 Task: Add the task  Add support for real-time multiplayer gaming to the section DevOps Drift in the project WolfTech and add a Due Date to the respective task as 2023/09/10.
Action: Mouse moved to (34, 338)
Screenshot: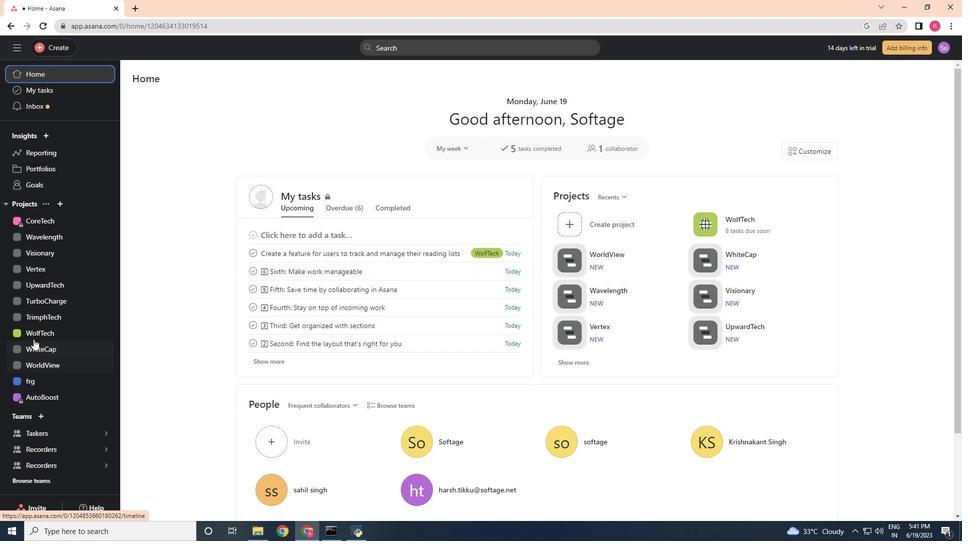 
Action: Mouse pressed left at (34, 338)
Screenshot: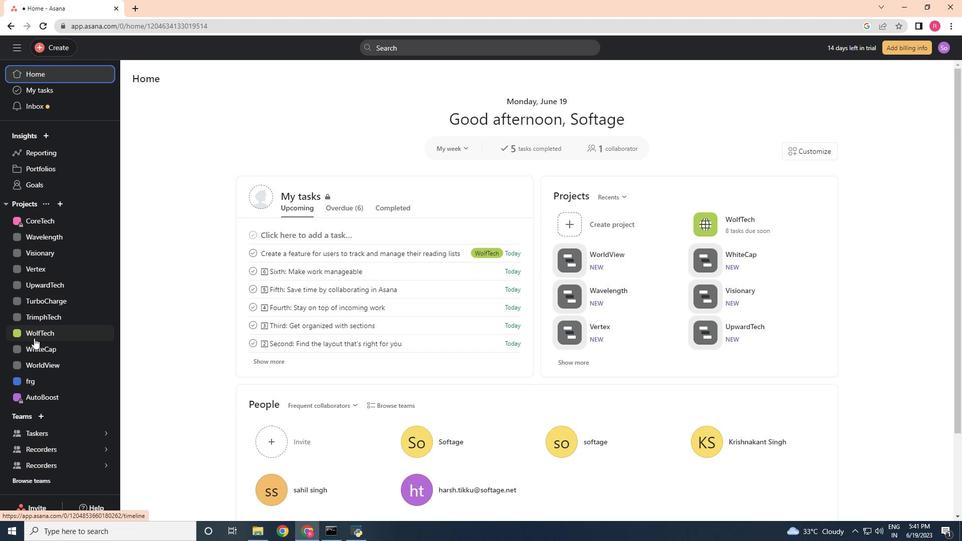 
Action: Mouse moved to (180, 349)
Screenshot: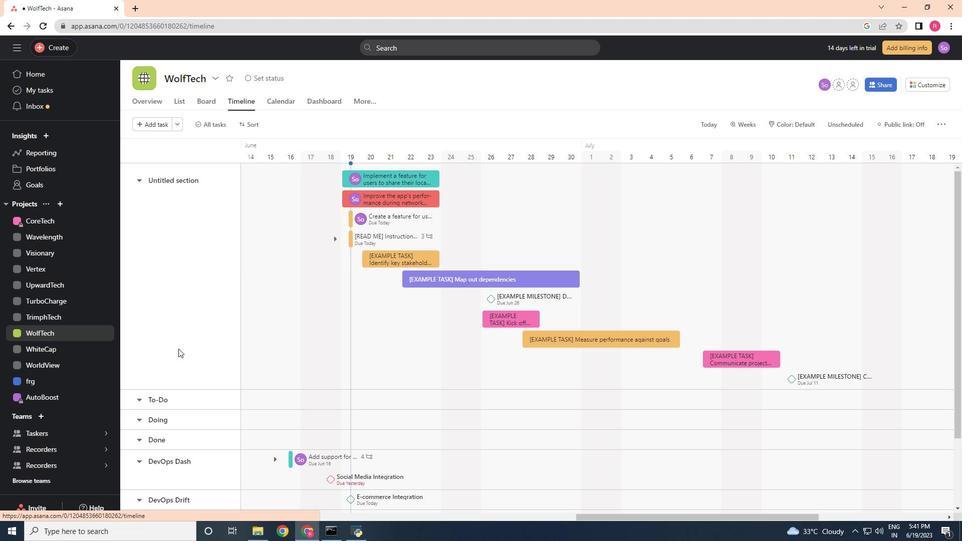
Action: Mouse scrolled (180, 349) with delta (0, 0)
Screenshot: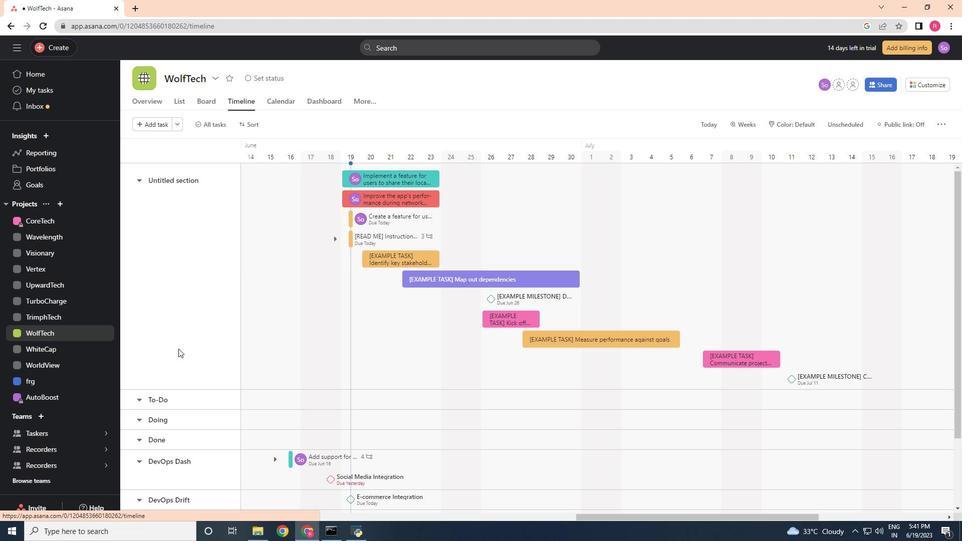 
Action: Mouse moved to (400, 312)
Screenshot: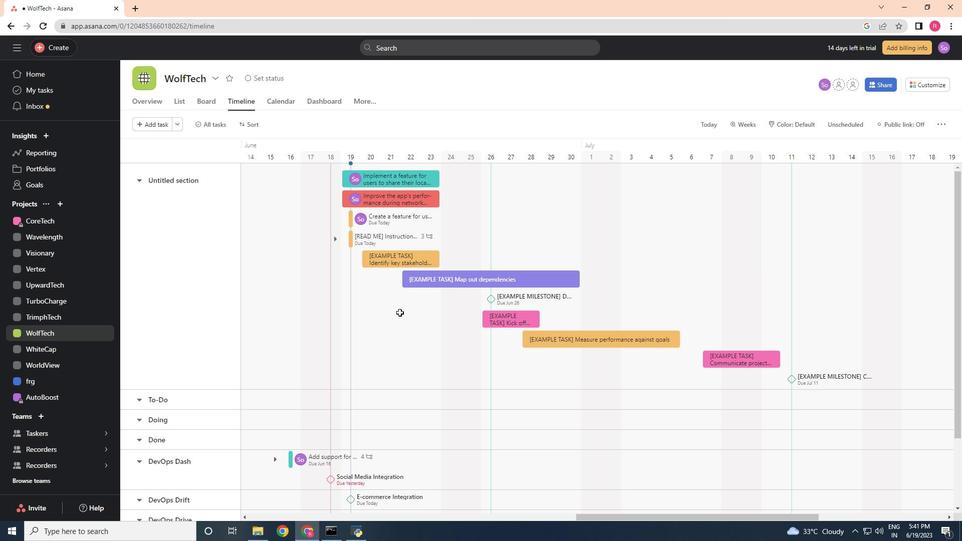 
Action: Mouse scrolled (400, 312) with delta (0, 0)
Screenshot: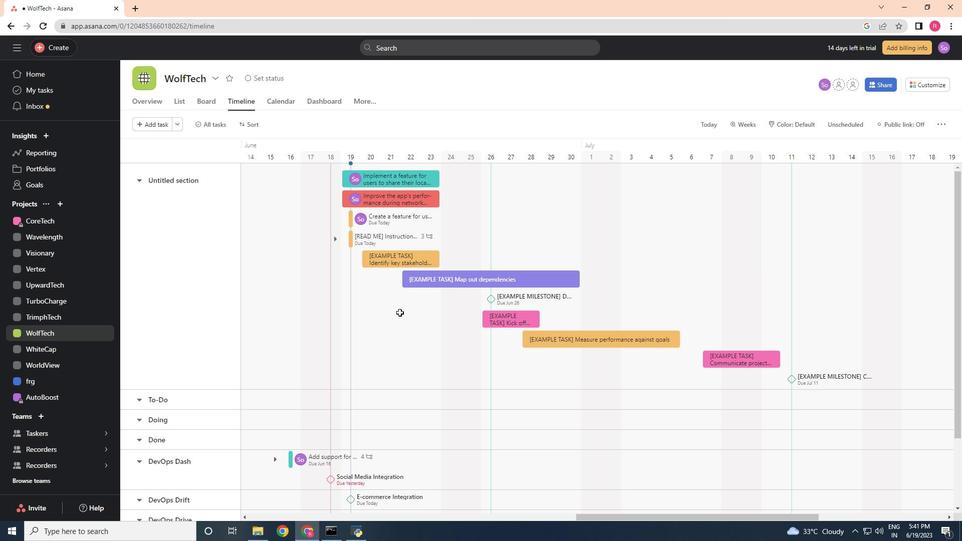 
Action: Mouse moved to (400, 313)
Screenshot: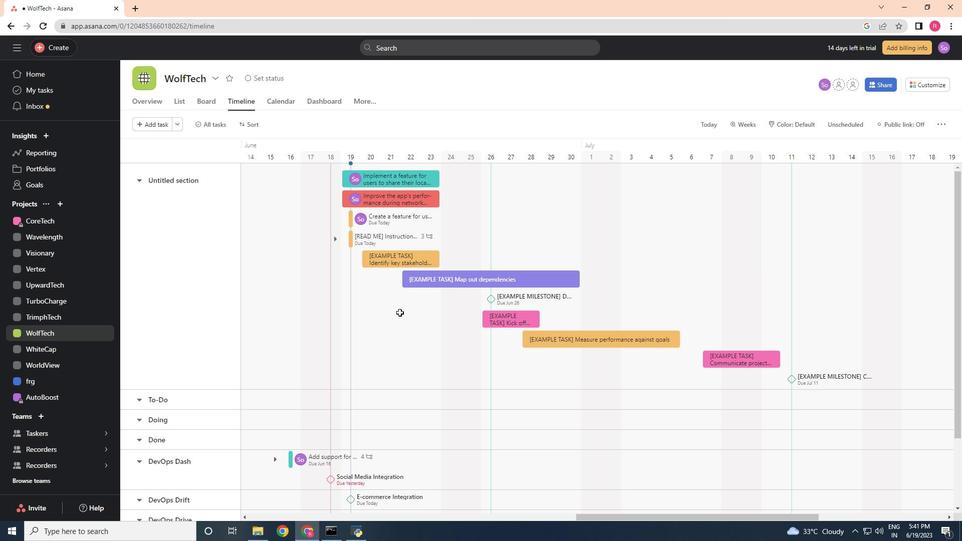 
Action: Mouse scrolled (400, 313) with delta (0, 0)
Screenshot: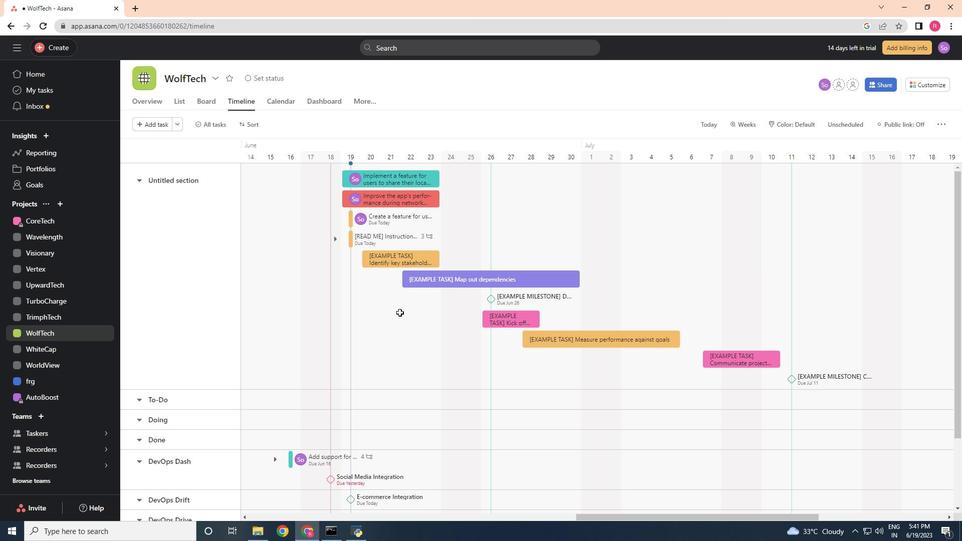 
Action: Mouse moved to (400, 314)
Screenshot: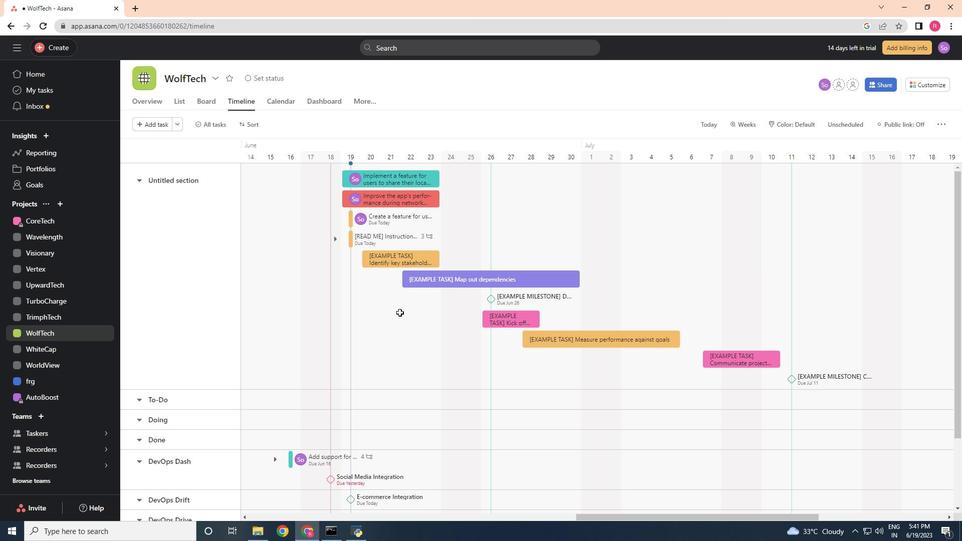 
Action: Mouse scrolled (400, 313) with delta (0, 0)
Screenshot: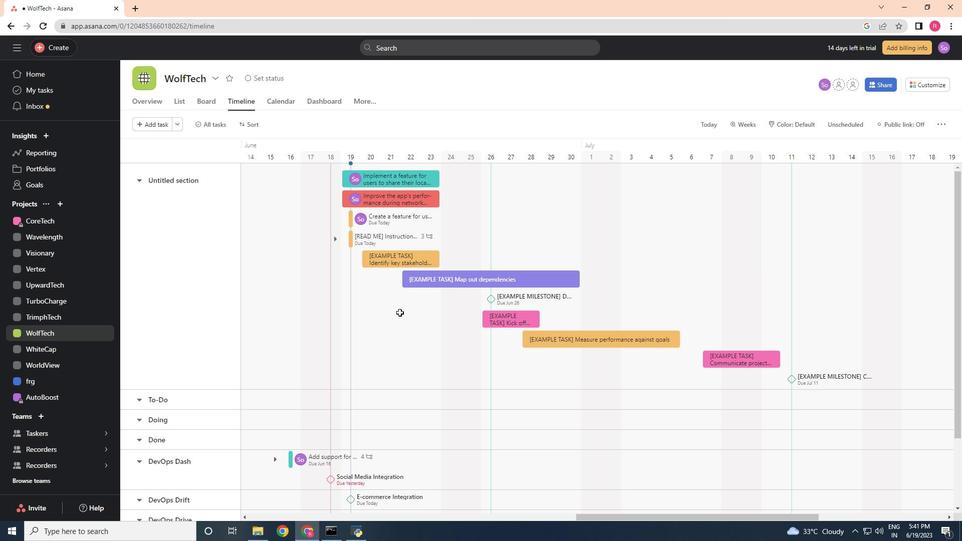 
Action: Mouse scrolled (400, 313) with delta (0, 0)
Screenshot: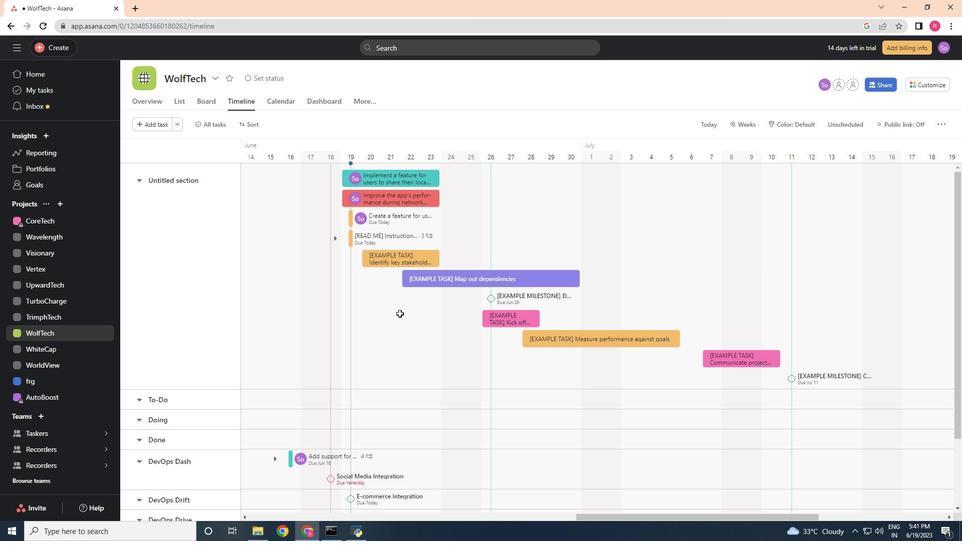 
Action: Mouse scrolled (400, 313) with delta (0, 0)
Screenshot: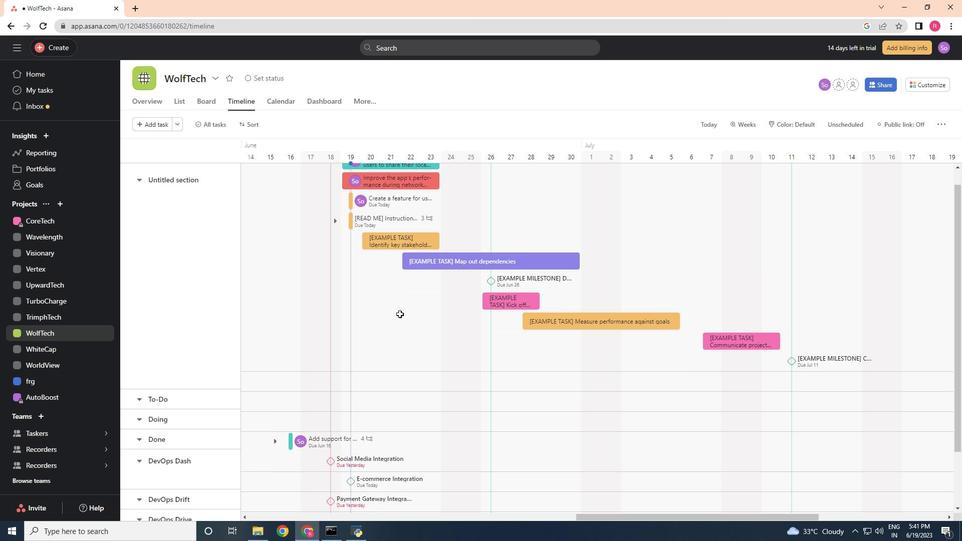 
Action: Mouse scrolled (400, 313) with delta (0, 0)
Screenshot: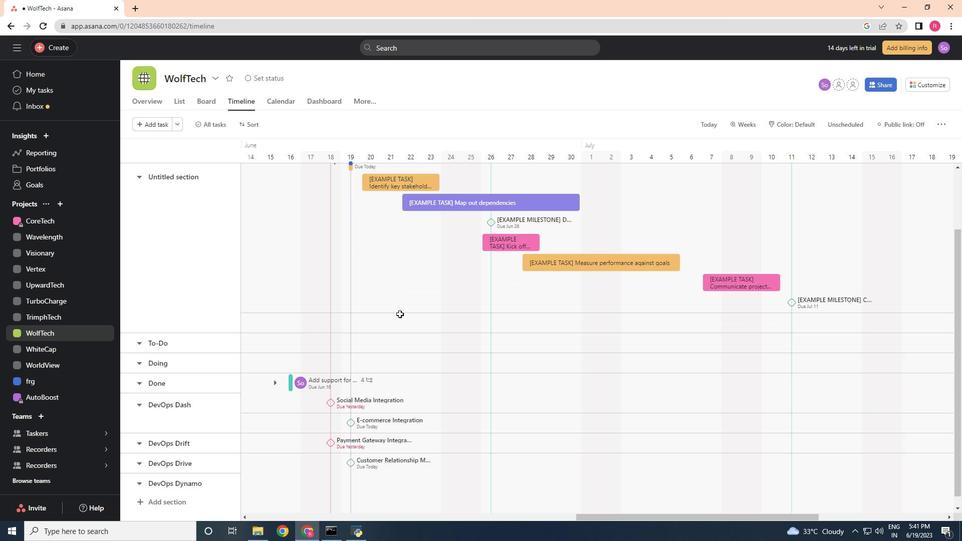 
Action: Mouse moved to (396, 322)
Screenshot: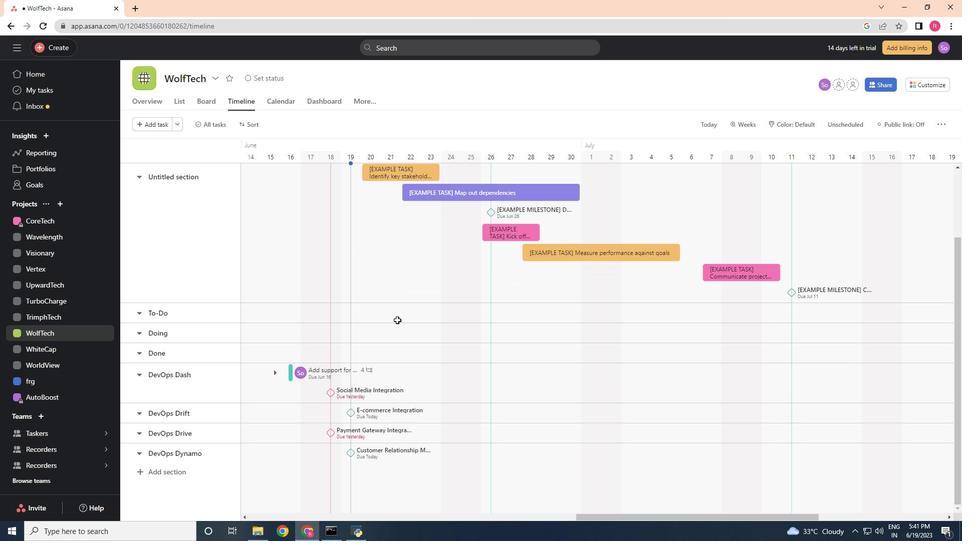 
Action: Mouse scrolled (396, 323) with delta (0, 0)
Screenshot: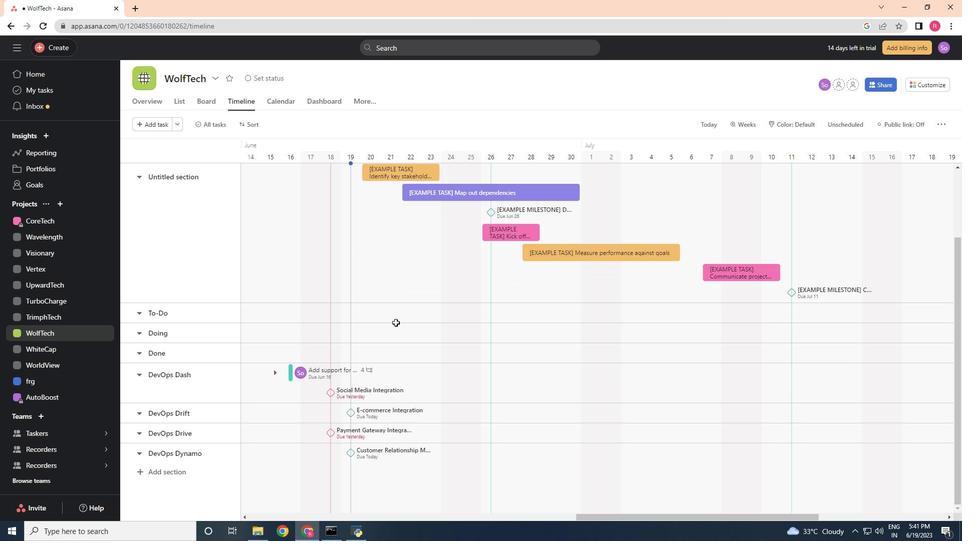 
Action: Mouse scrolled (396, 323) with delta (0, 0)
Screenshot: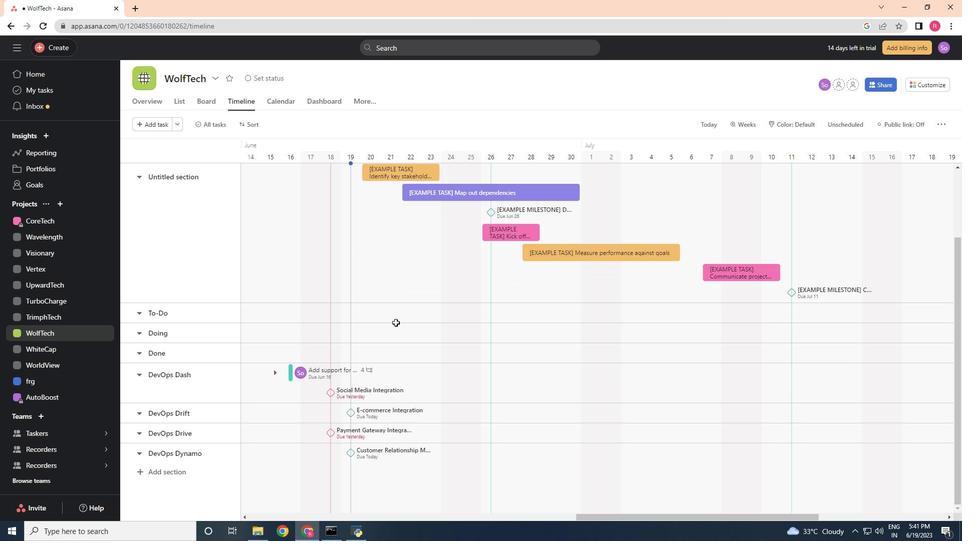 
Action: Mouse scrolled (396, 323) with delta (0, 0)
Screenshot: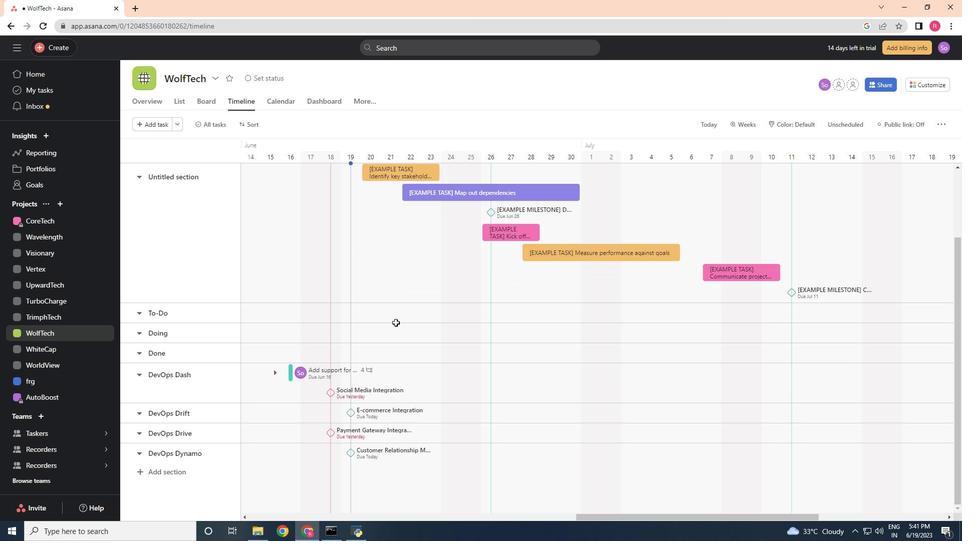 
Action: Mouse scrolled (396, 323) with delta (0, 0)
Screenshot: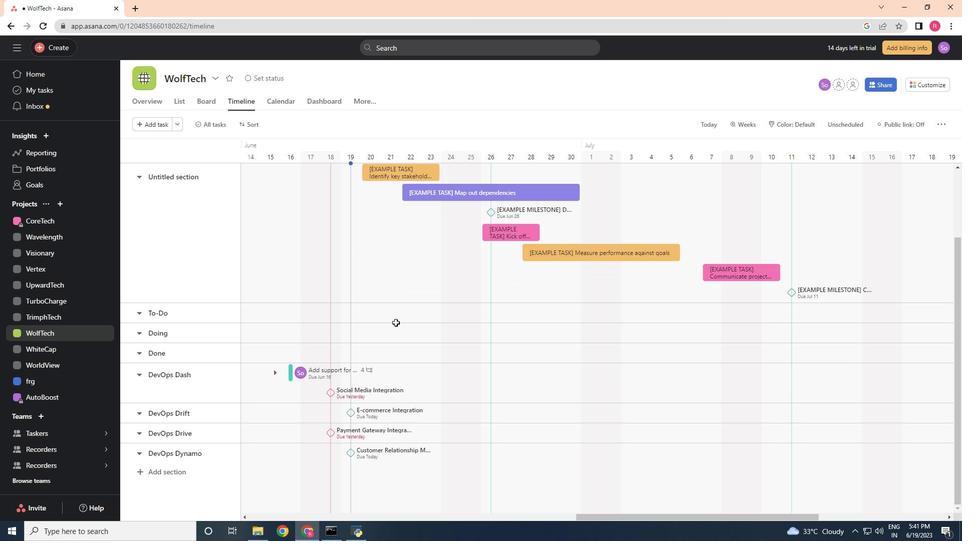 
Action: Mouse scrolled (396, 322) with delta (0, 0)
Screenshot: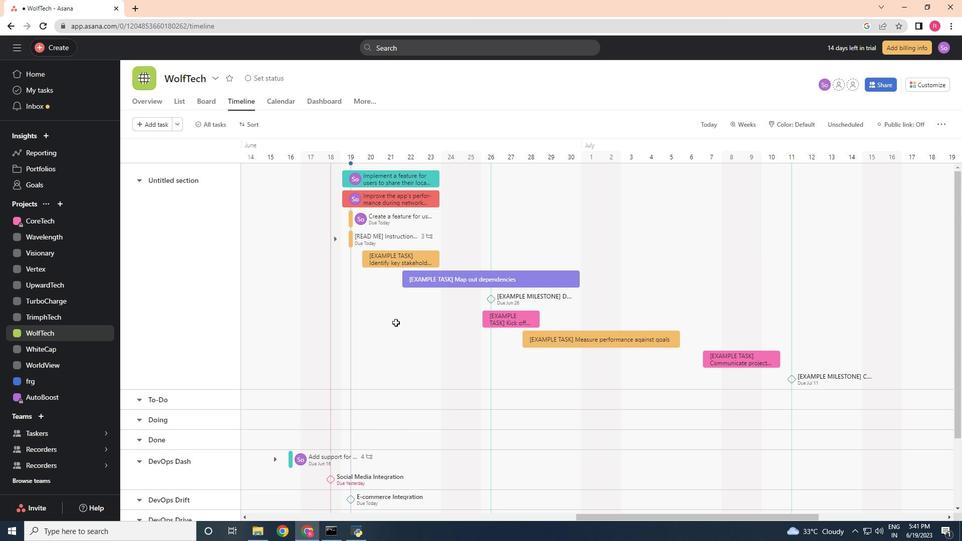 
Action: Mouse scrolled (396, 322) with delta (0, 0)
Screenshot: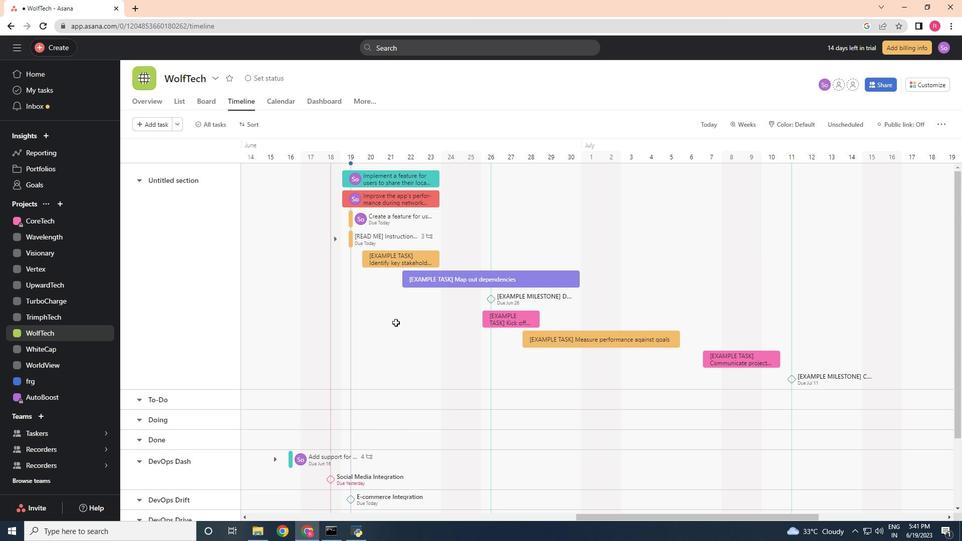 
Action: Mouse moved to (327, 374)
Screenshot: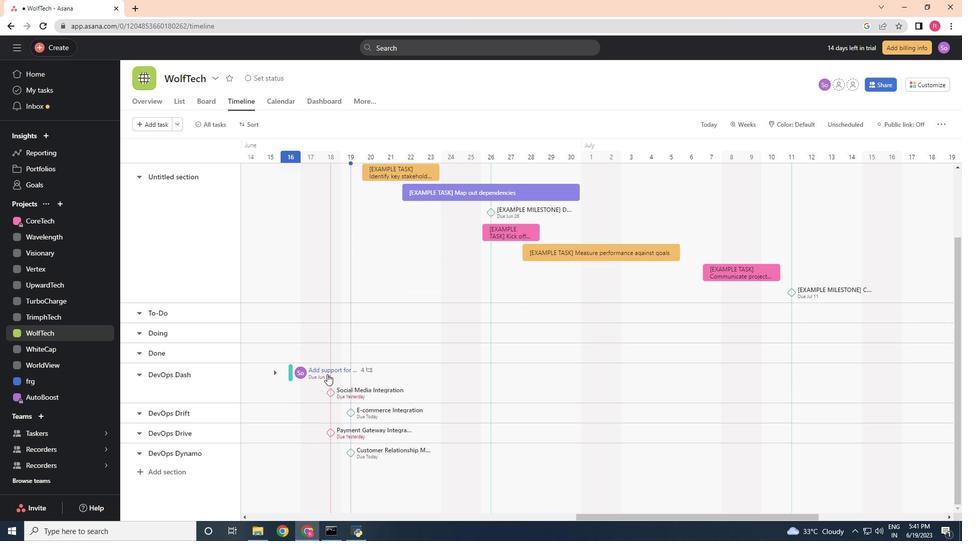 
Action: Mouse pressed left at (327, 374)
Screenshot: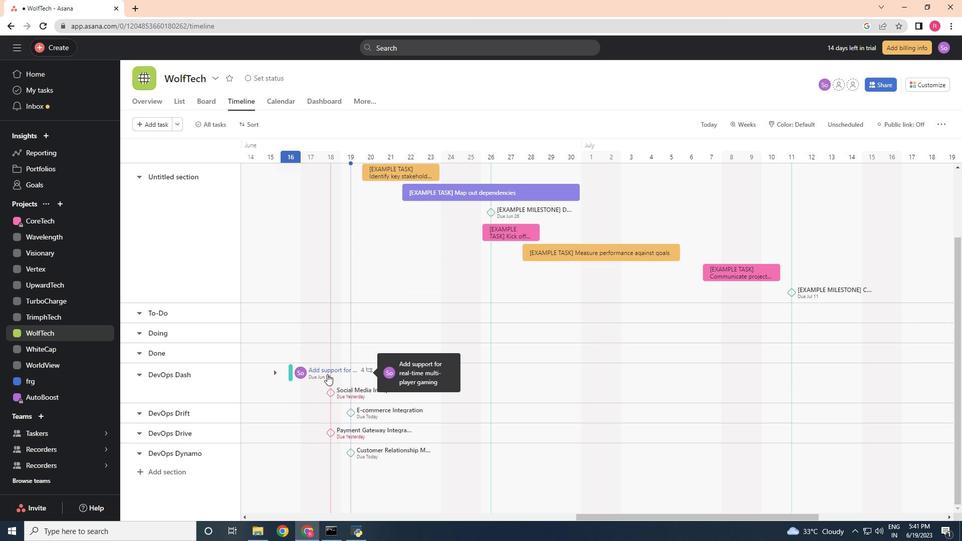 
Action: Mouse moved to (775, 222)
Screenshot: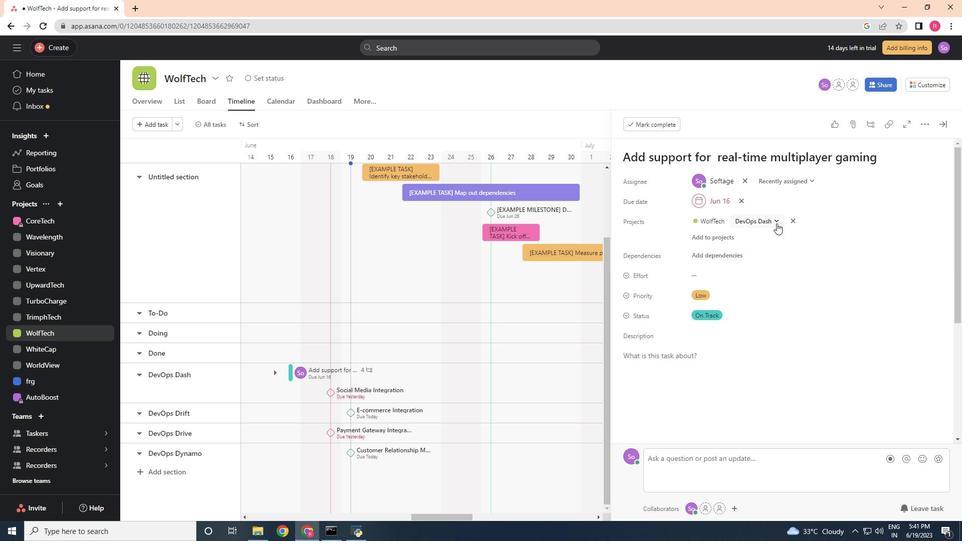 
Action: Mouse pressed left at (775, 222)
Screenshot: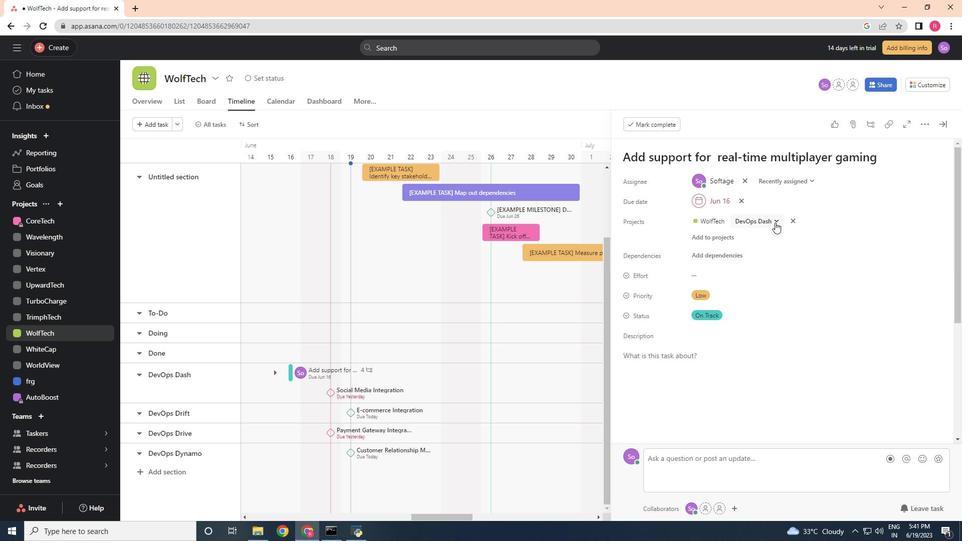 
Action: Mouse moved to (755, 331)
Screenshot: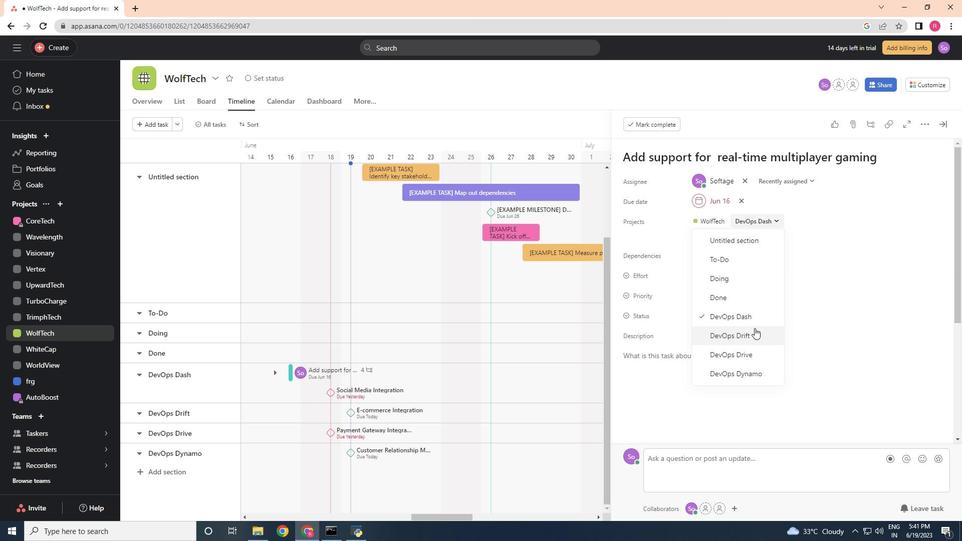 
Action: Mouse pressed left at (755, 331)
Screenshot: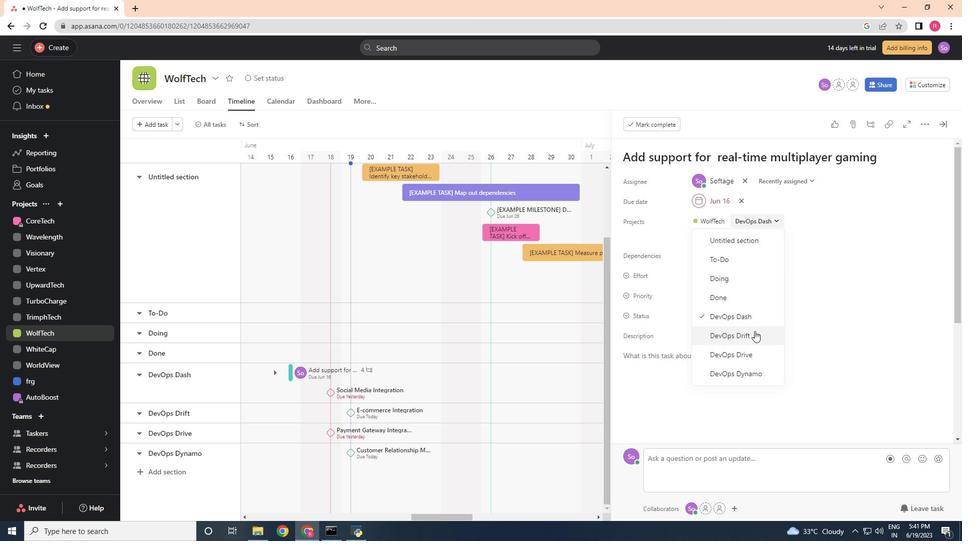 
Action: Mouse moved to (741, 200)
Screenshot: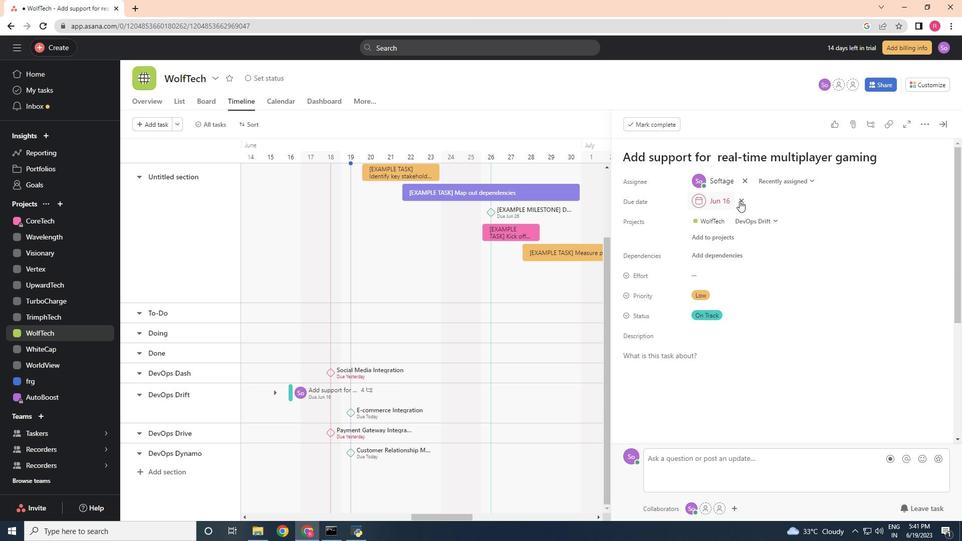 
Action: Mouse pressed left at (741, 200)
Screenshot: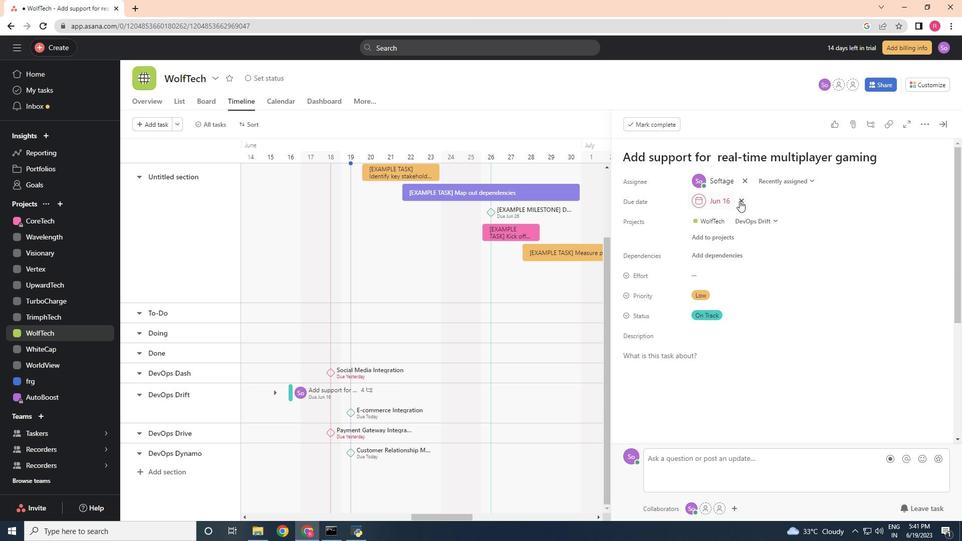 
Action: Mouse moved to (721, 201)
Screenshot: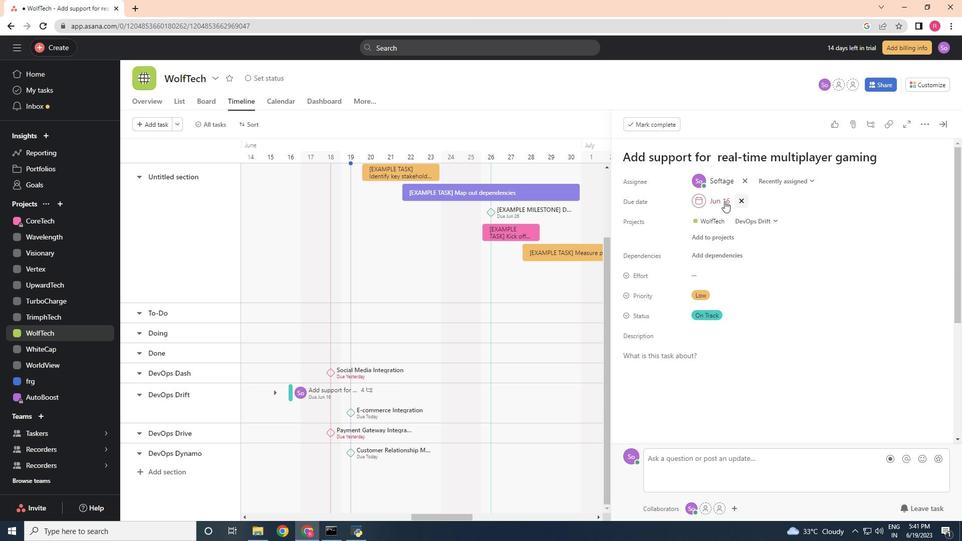 
Action: Mouse pressed left at (721, 201)
Screenshot: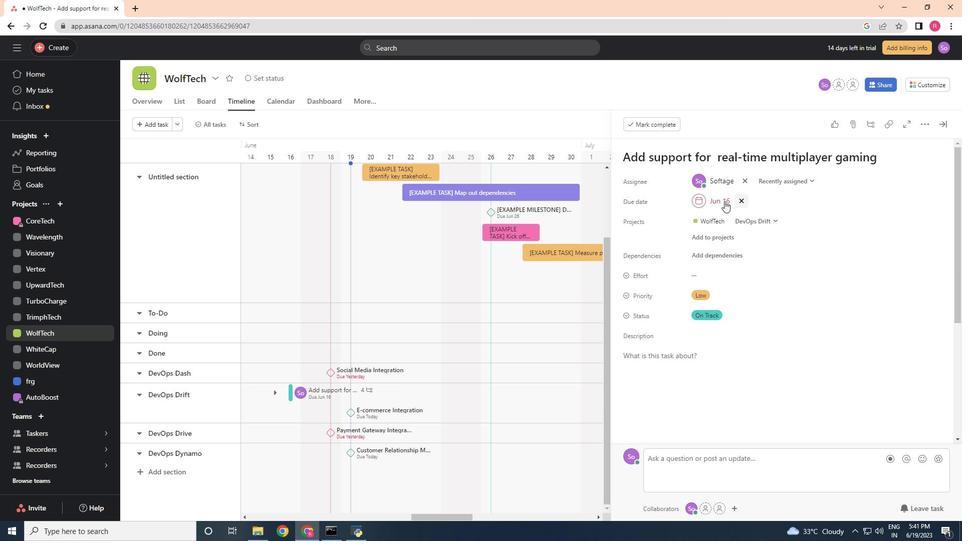 
Action: Mouse moved to (813, 252)
Screenshot: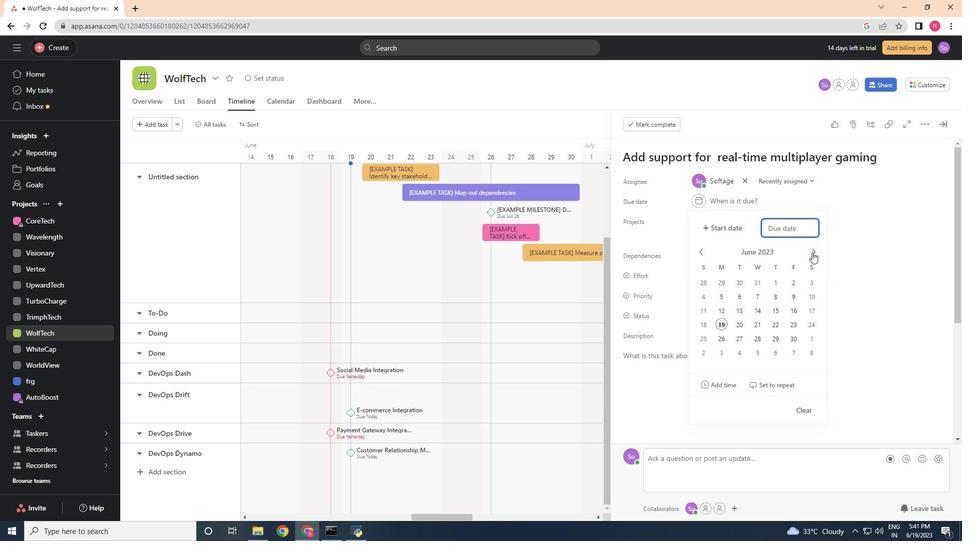 
Action: Mouse pressed left at (813, 252)
Screenshot: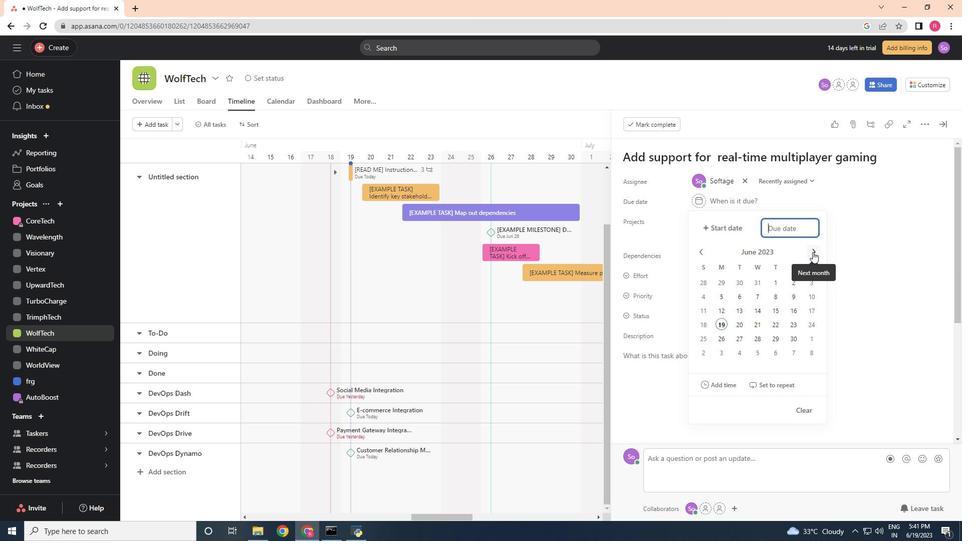 
Action: Mouse moved to (816, 251)
Screenshot: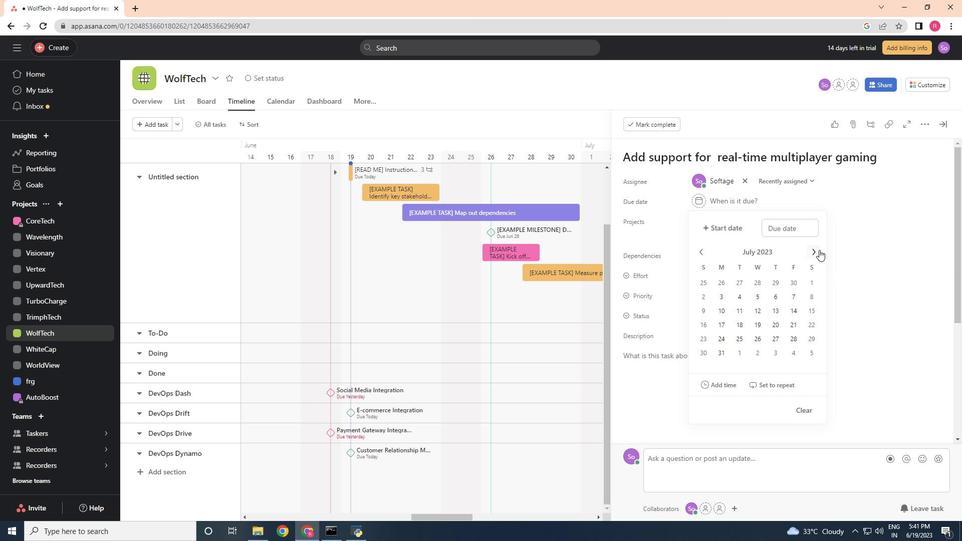 
Action: Mouse pressed left at (816, 251)
Screenshot: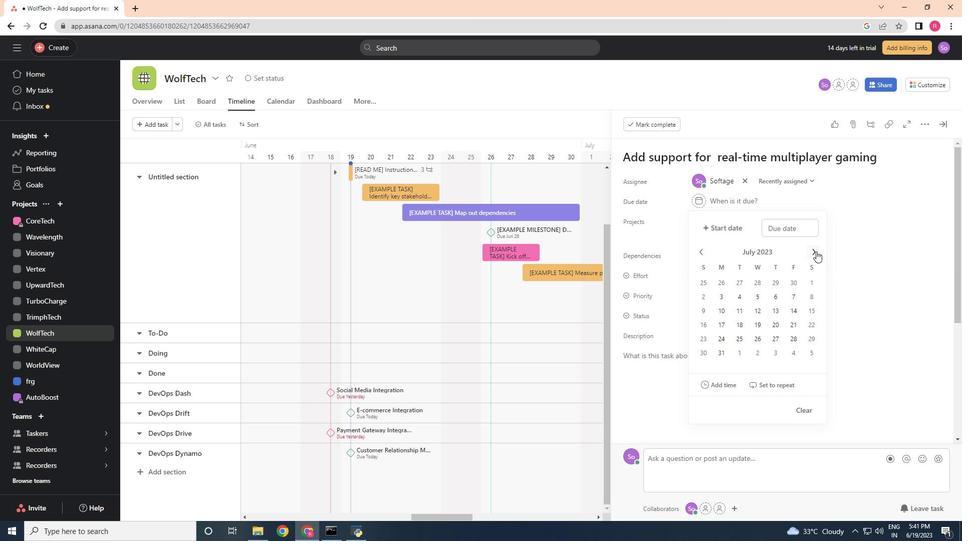 
Action: Mouse pressed left at (816, 251)
Screenshot: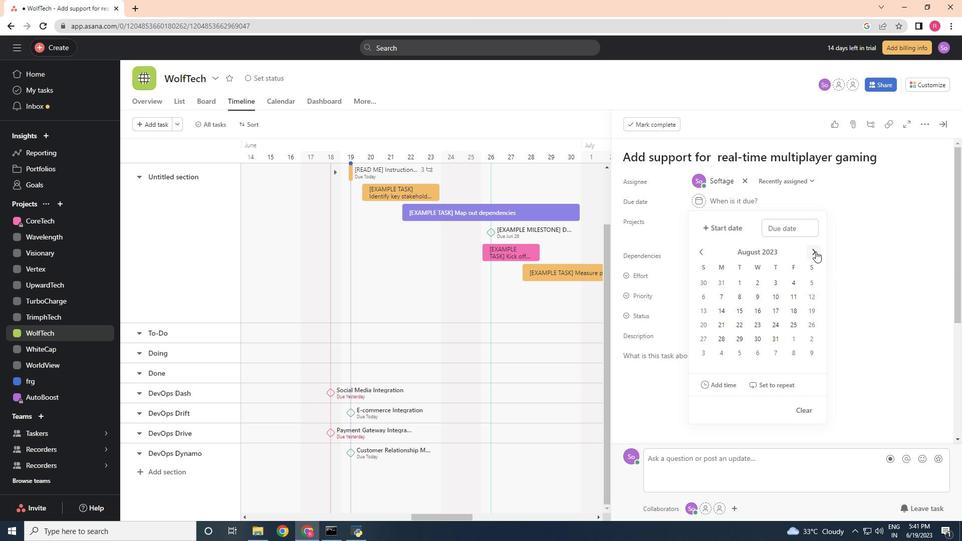 
Action: Mouse moved to (708, 311)
Screenshot: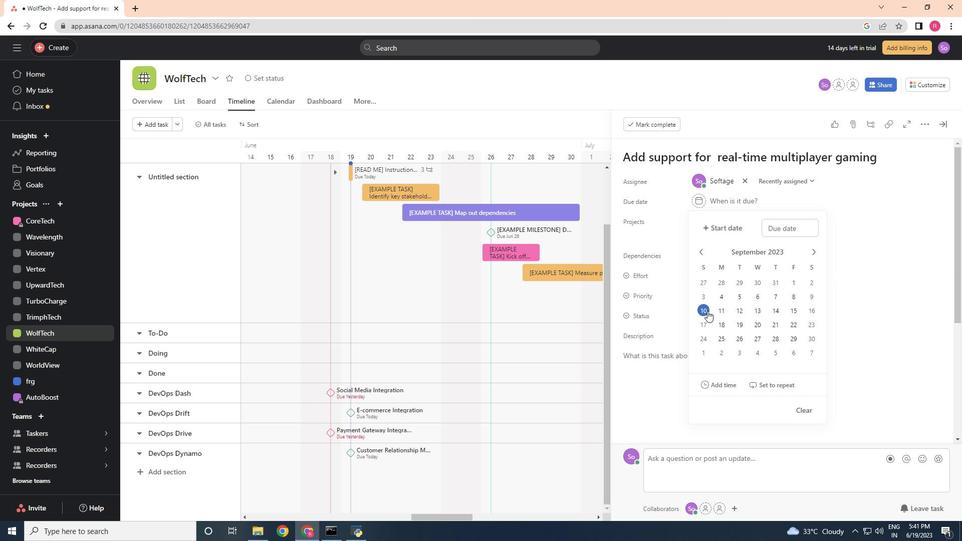 
Action: Mouse pressed left at (708, 311)
Screenshot: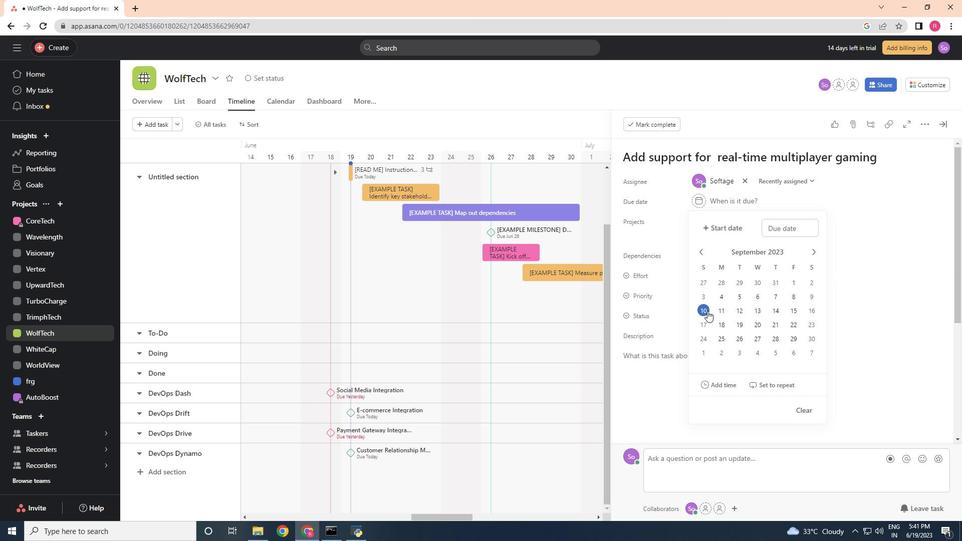 
Action: Mouse moved to (878, 330)
Screenshot: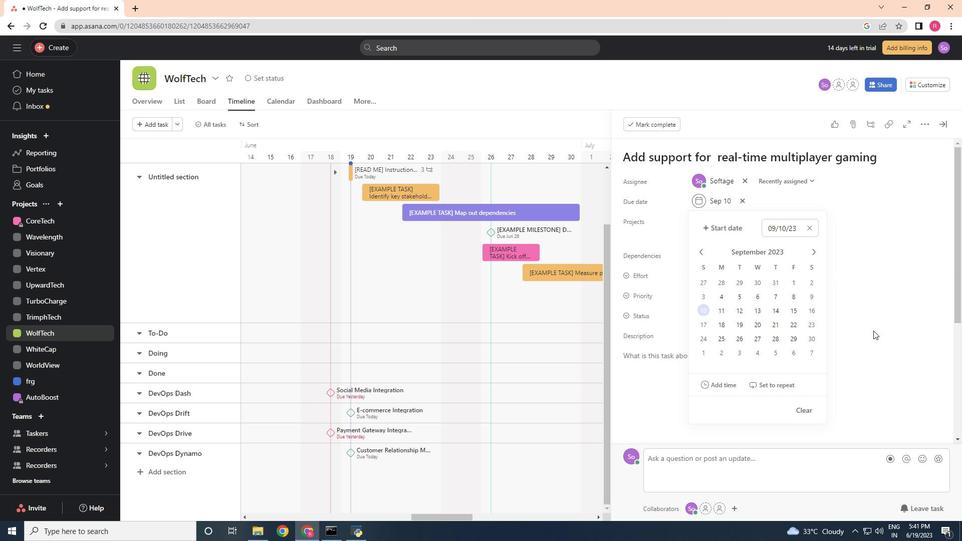 
Action: Mouse pressed left at (878, 330)
Screenshot: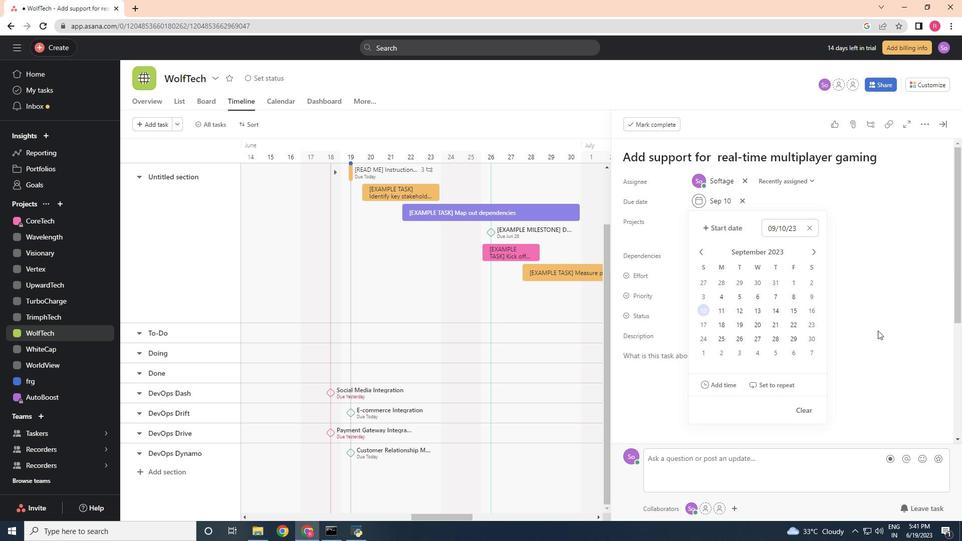 
Action: Mouse moved to (875, 338)
Screenshot: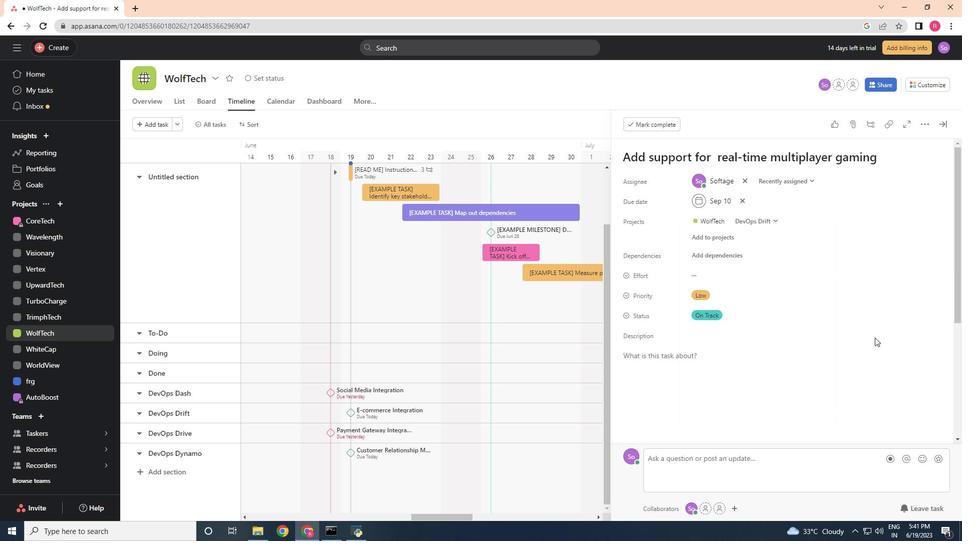 
